 Task: Rename the board name as "ProjectHub".
Action: Mouse pressed left at (483, 325)
Screenshot: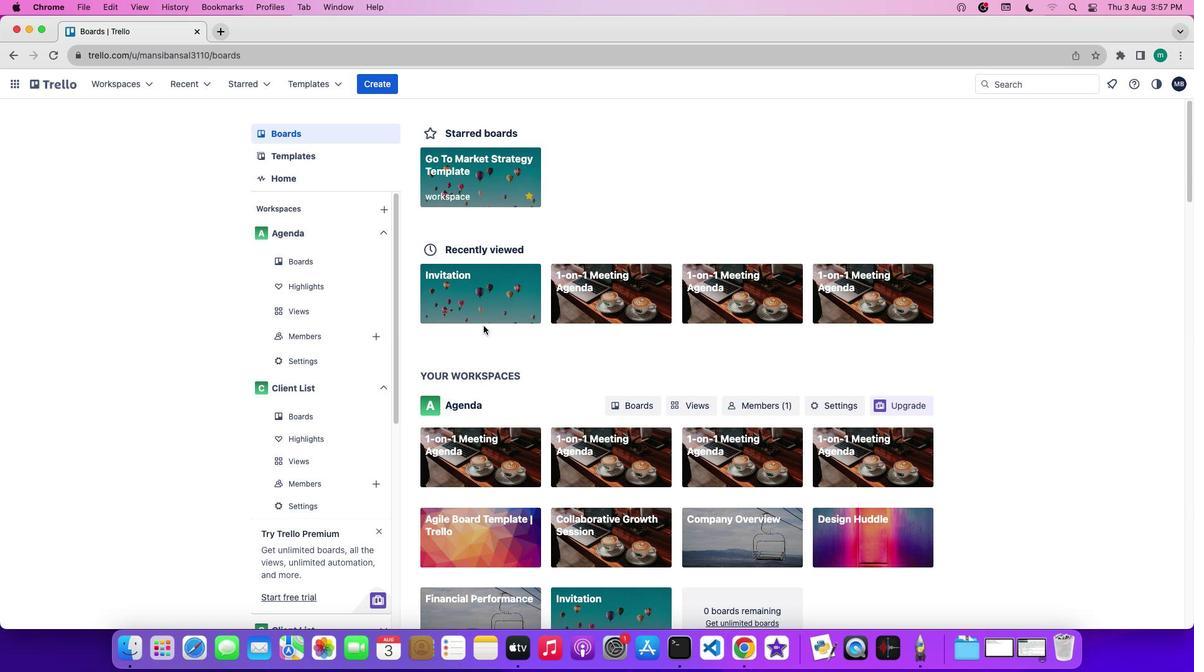 
Action: Mouse moved to (492, 313)
Screenshot: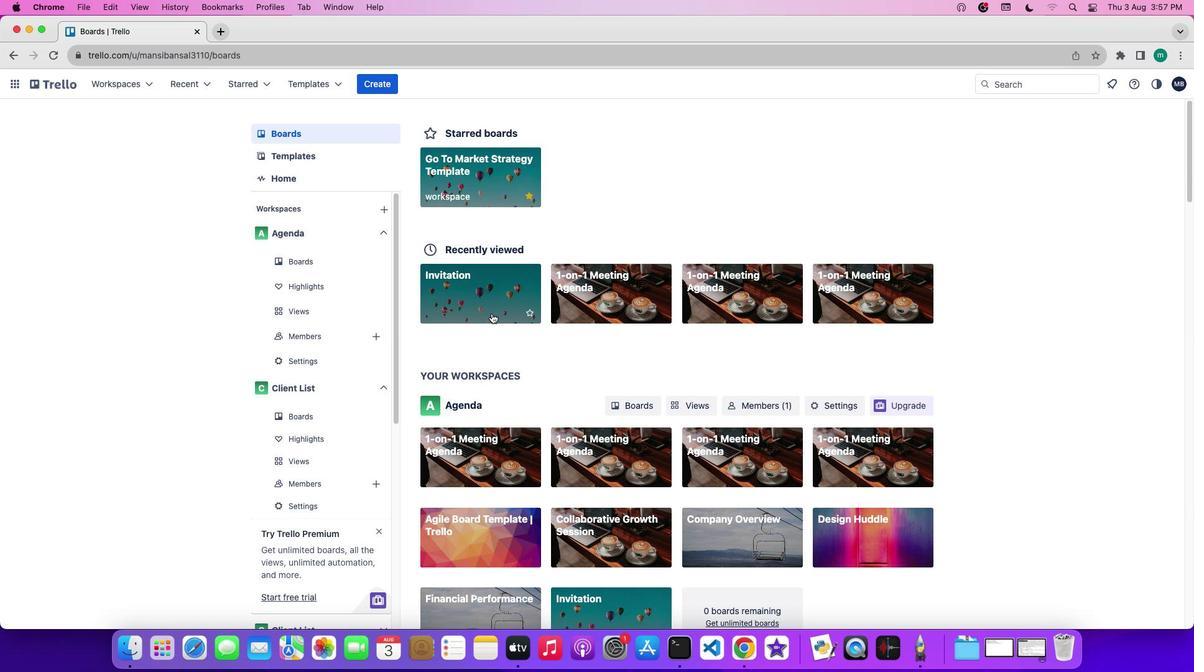 
Action: Mouse pressed left at (492, 313)
Screenshot: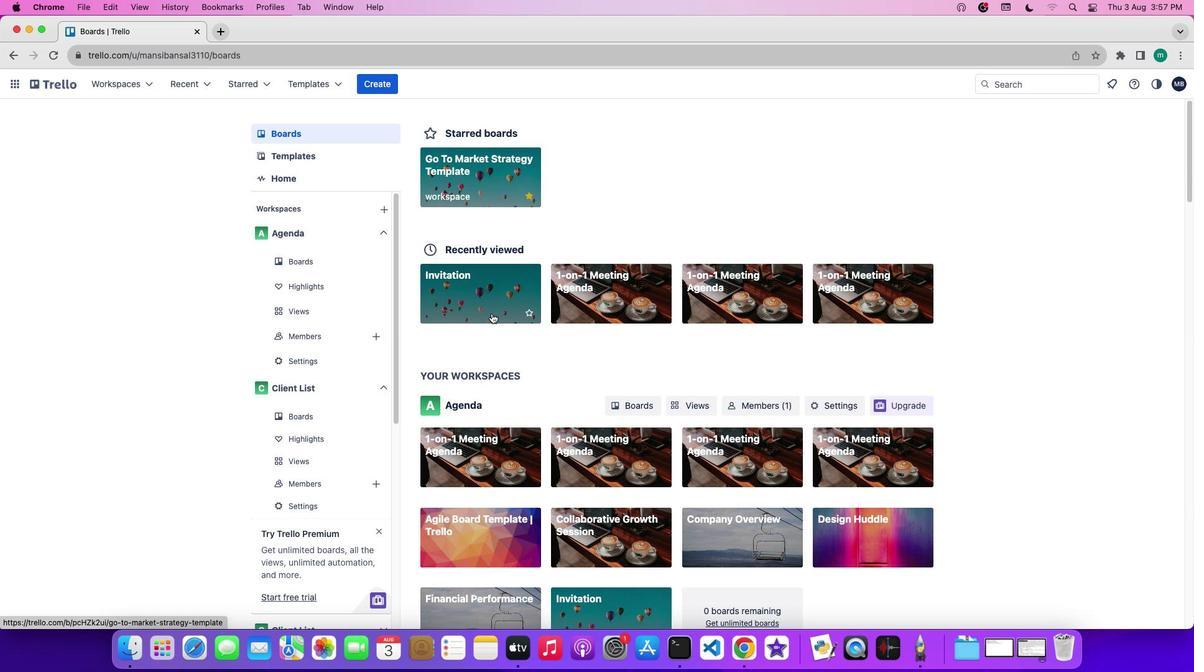 
Action: Mouse moved to (1076, 279)
Screenshot: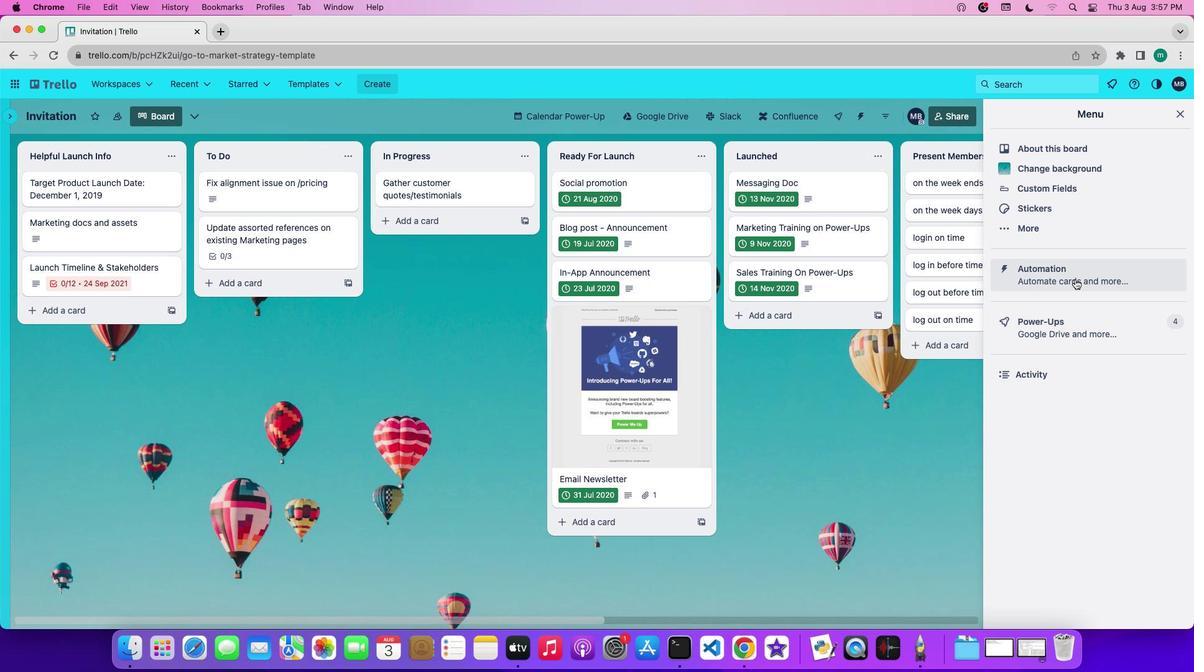 
Action: Mouse pressed left at (1076, 279)
Screenshot: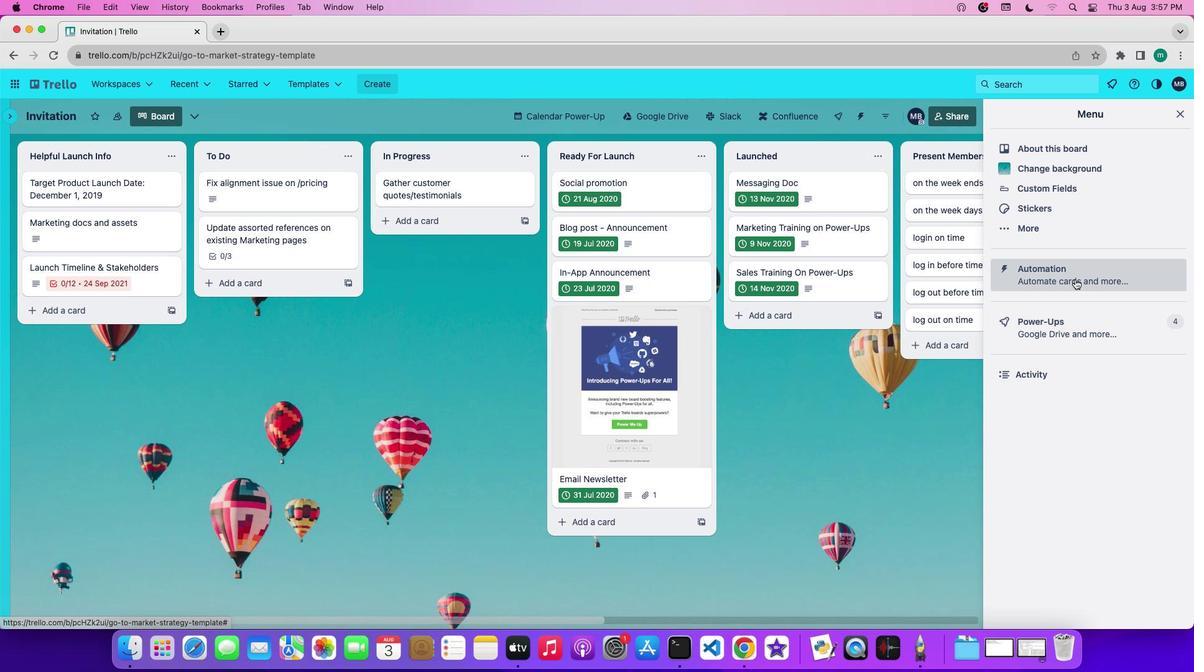 
Action: Mouse moved to (74, 112)
Screenshot: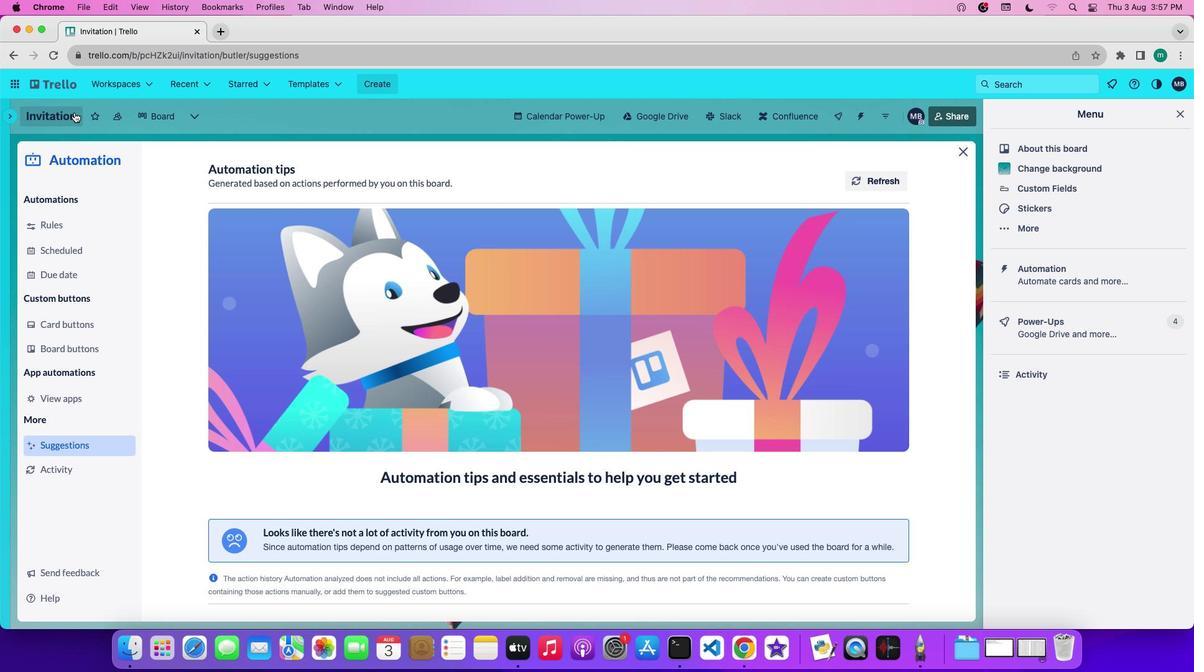 
Action: Mouse pressed left at (74, 112)
Screenshot: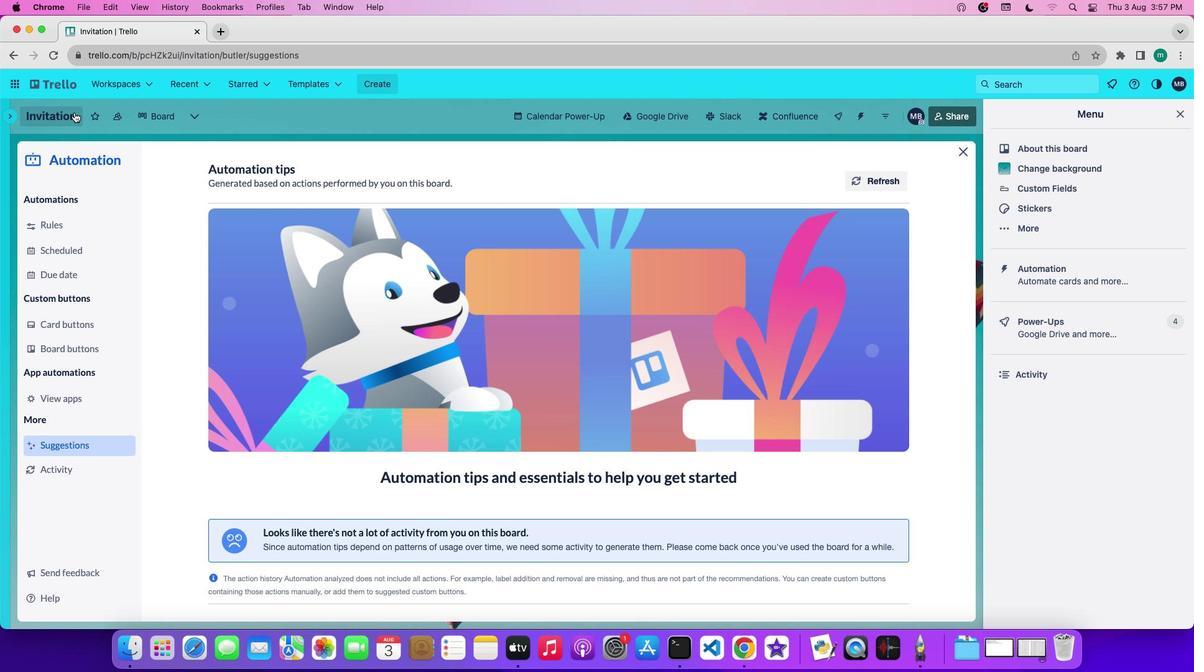 
Action: Key pressed Key.backspaceKey.shift'P''r''o''j''e''c''t'Key.shift'H''u''b'
Screenshot: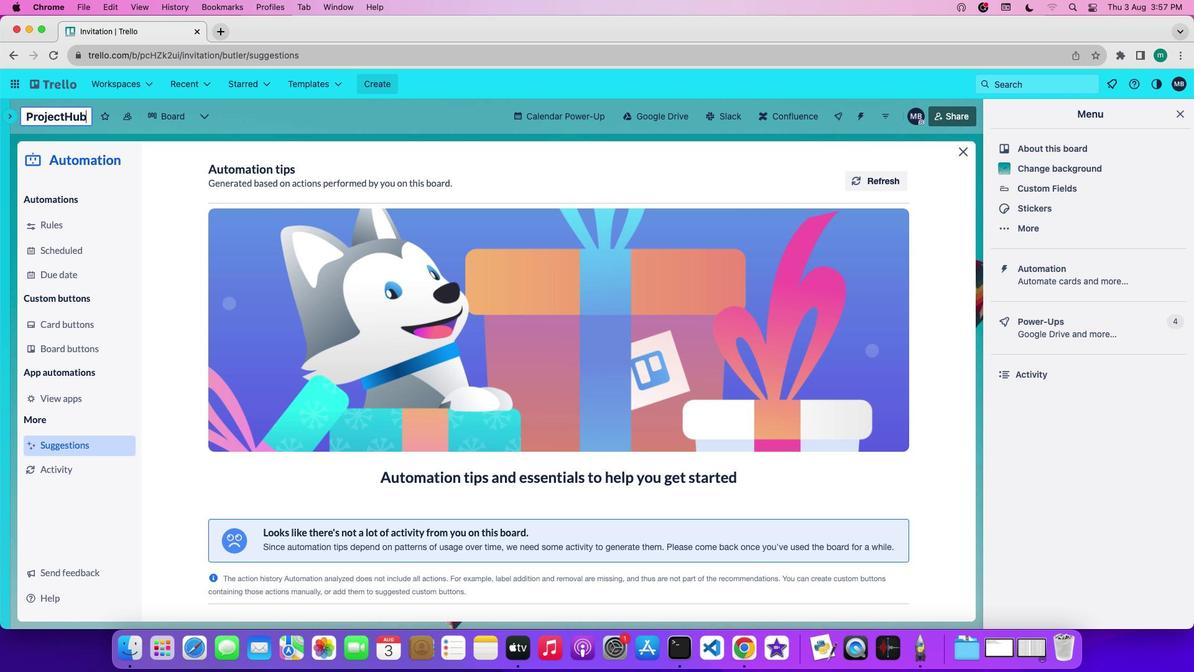 
Action: Mouse moved to (148, 145)
Screenshot: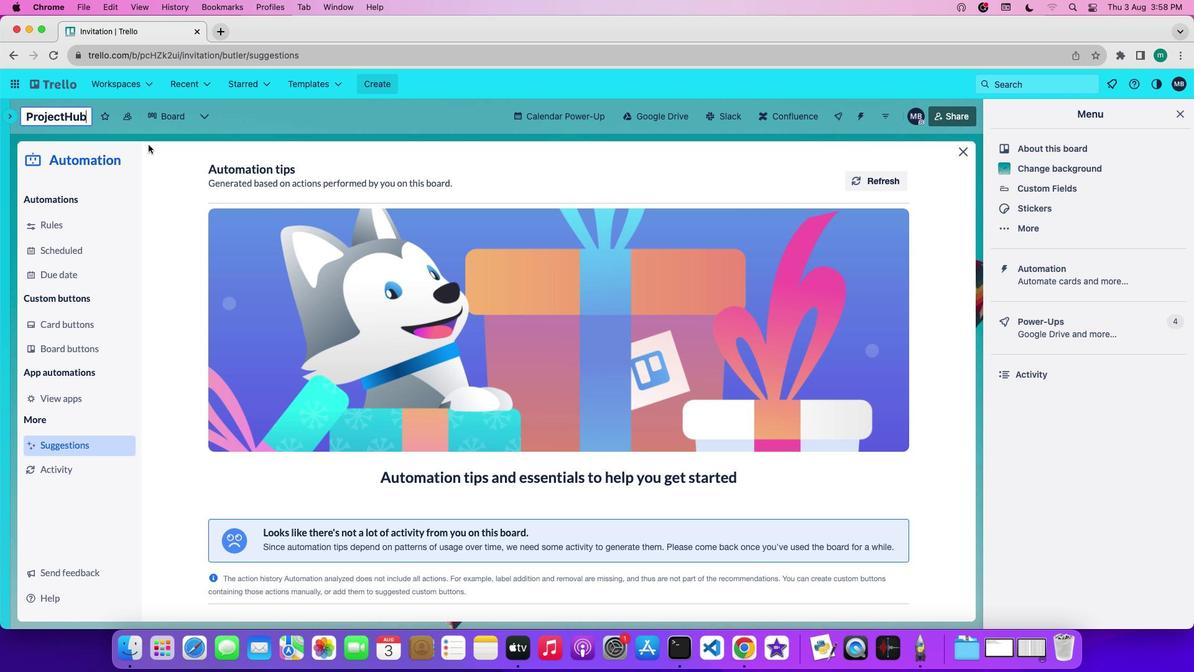 
Action: Mouse pressed left at (148, 145)
Screenshot: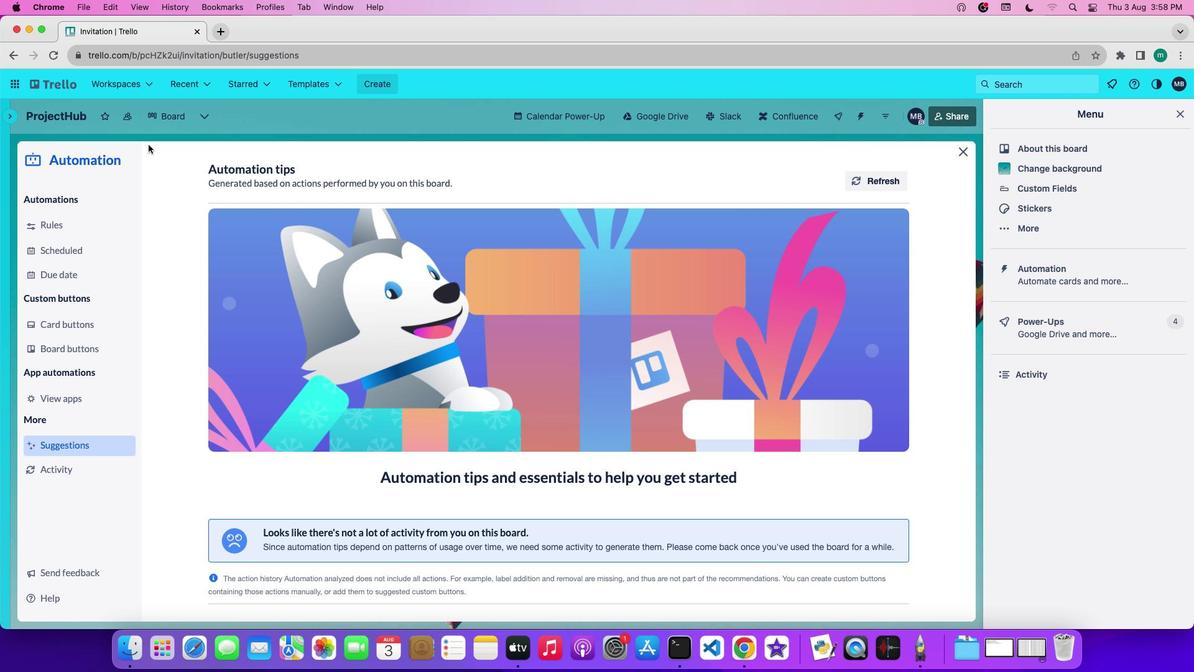 
Action: Mouse moved to (148, 145)
Screenshot: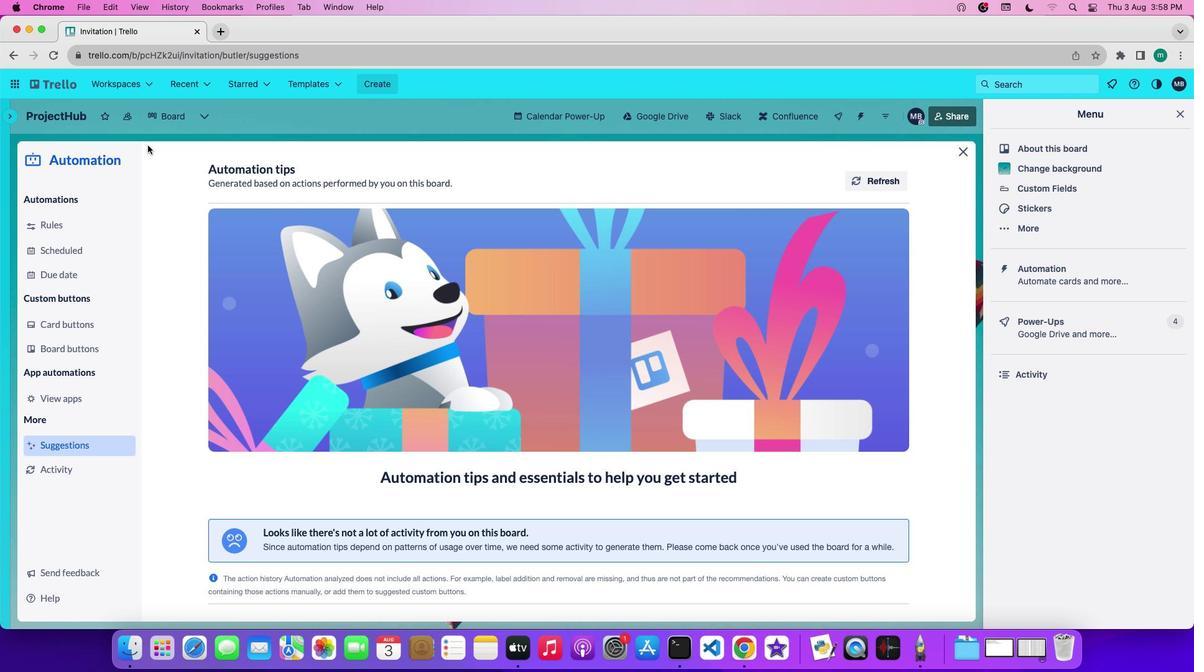 
